 Task: Sort the products in the category "Dental Care" by best match.
Action: Mouse moved to (280, 119)
Screenshot: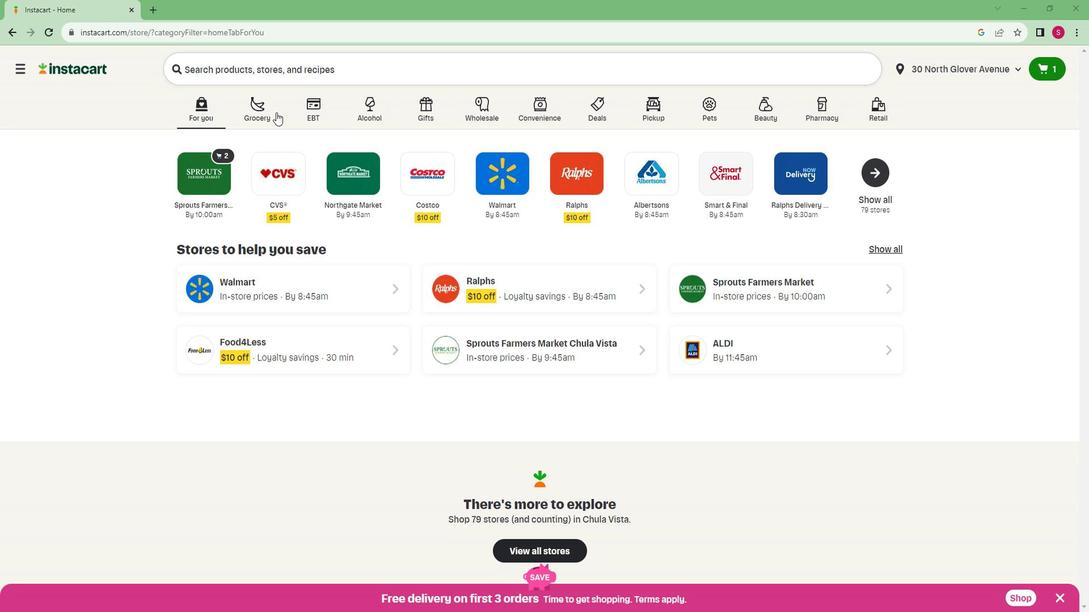 
Action: Mouse pressed left at (280, 119)
Screenshot: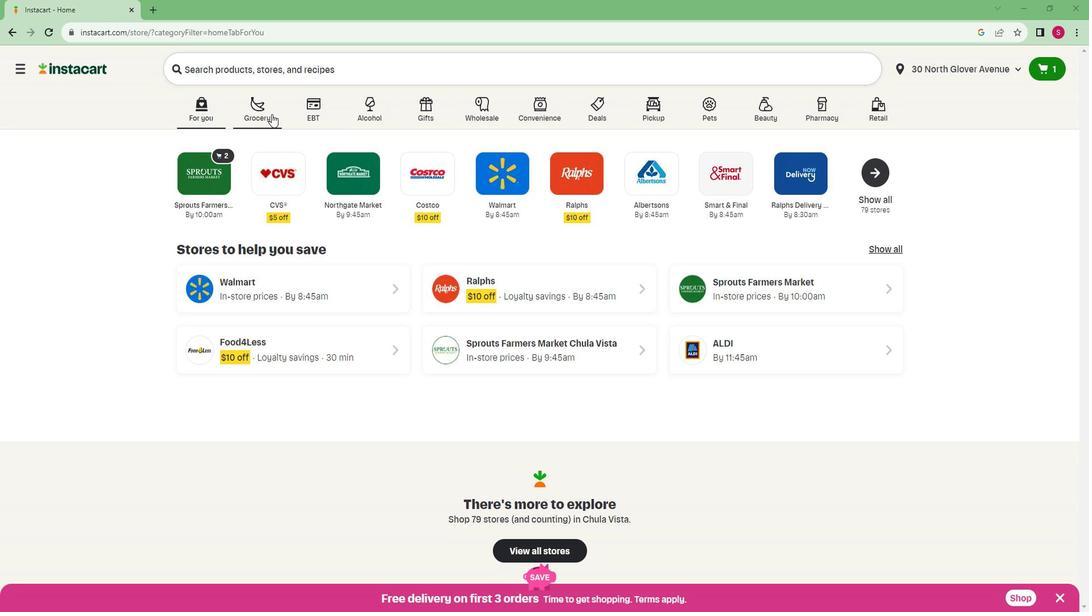 
Action: Mouse moved to (236, 321)
Screenshot: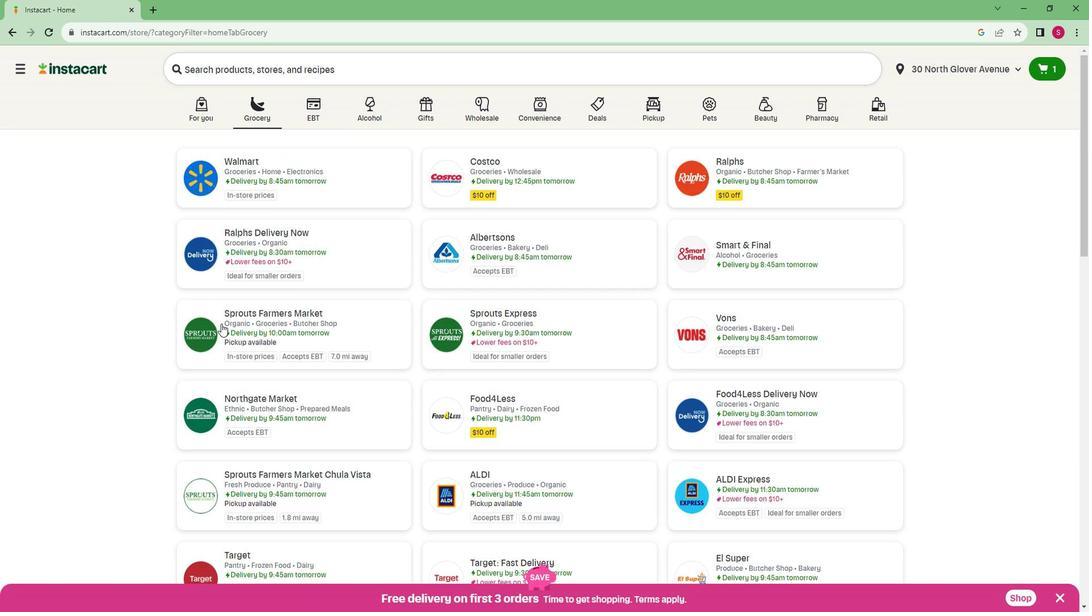 
Action: Mouse pressed left at (236, 321)
Screenshot: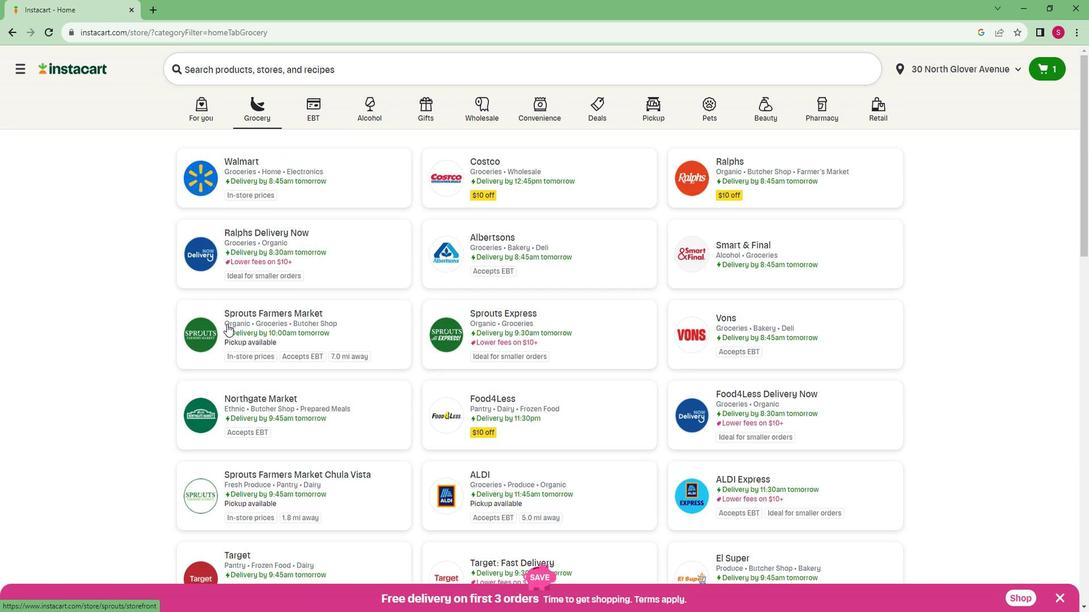 
Action: Mouse moved to (24, 448)
Screenshot: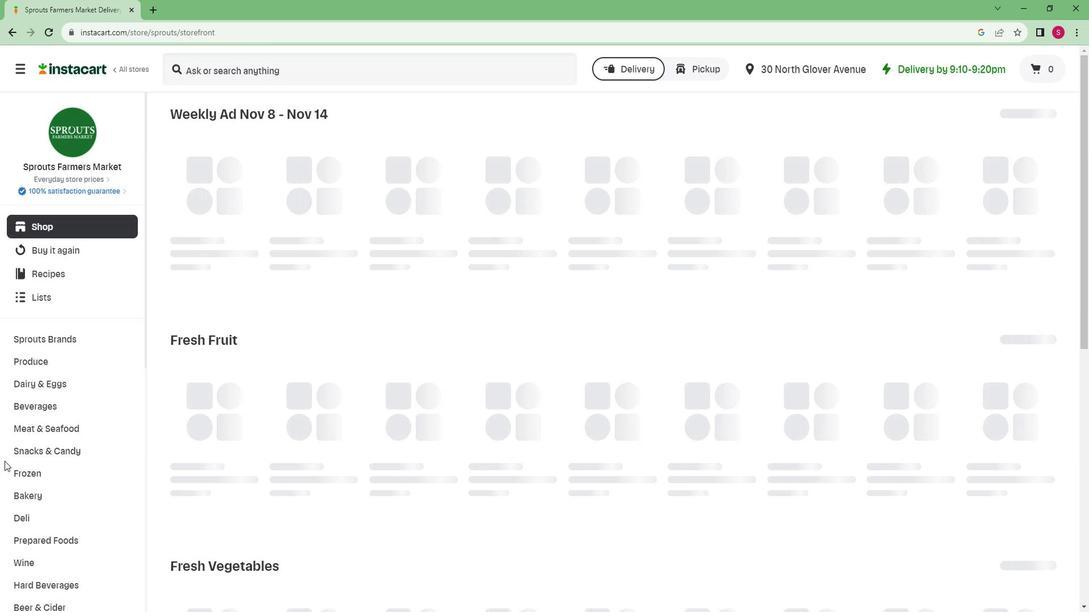 
Action: Mouse scrolled (24, 447) with delta (0, 0)
Screenshot: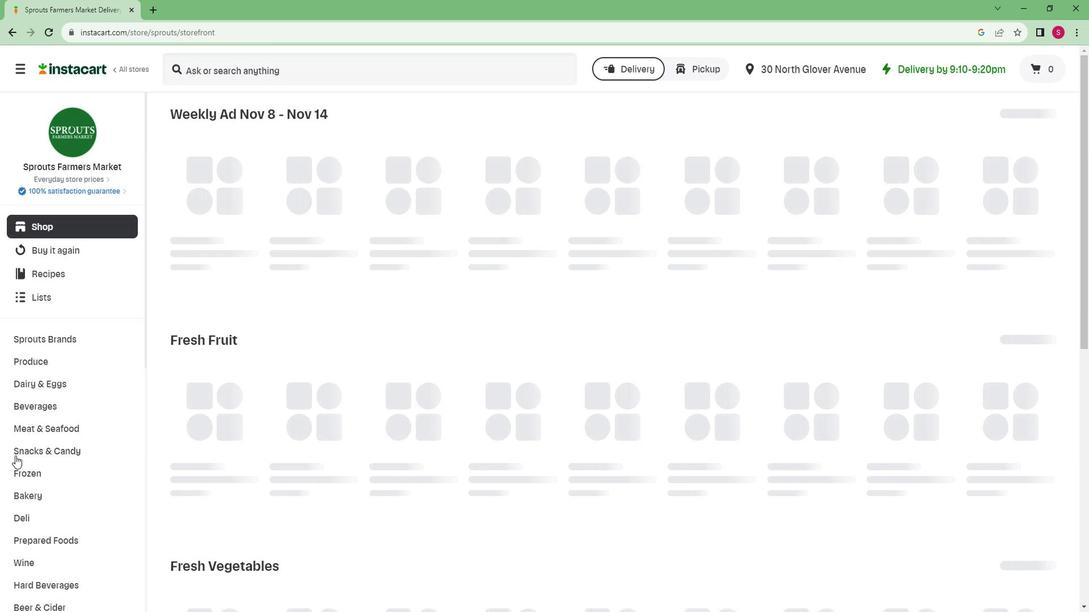 
Action: Mouse scrolled (24, 447) with delta (0, 0)
Screenshot: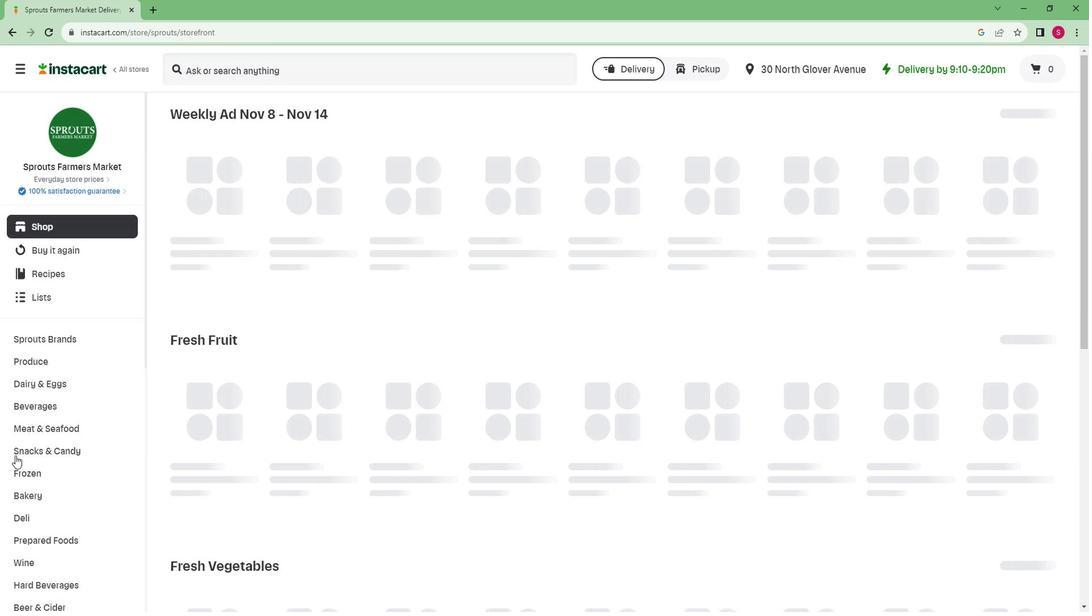 
Action: Mouse scrolled (24, 447) with delta (0, 0)
Screenshot: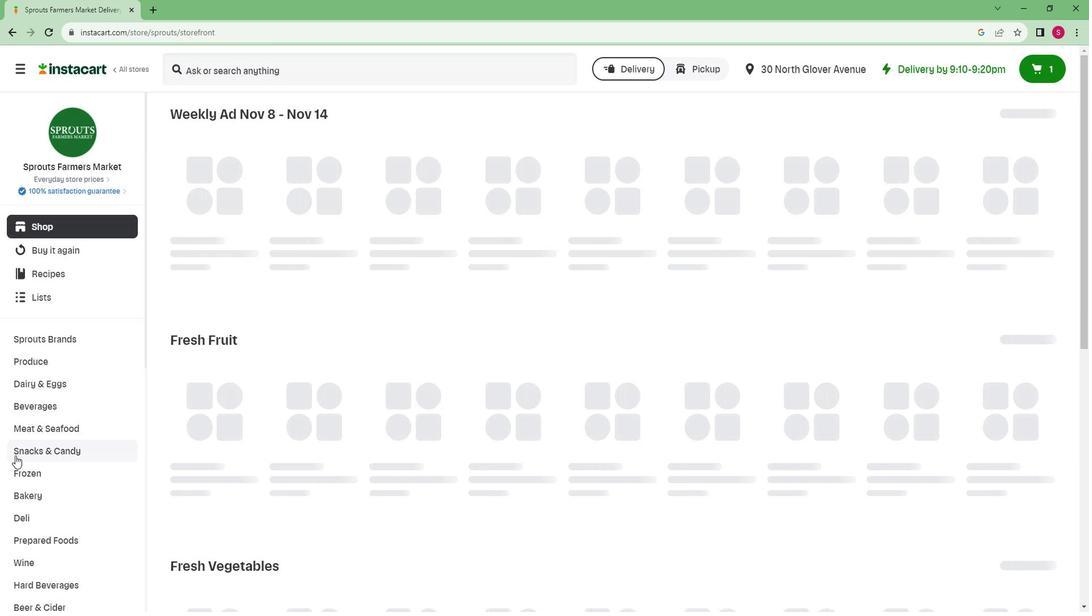 
Action: Mouse scrolled (24, 447) with delta (0, 0)
Screenshot: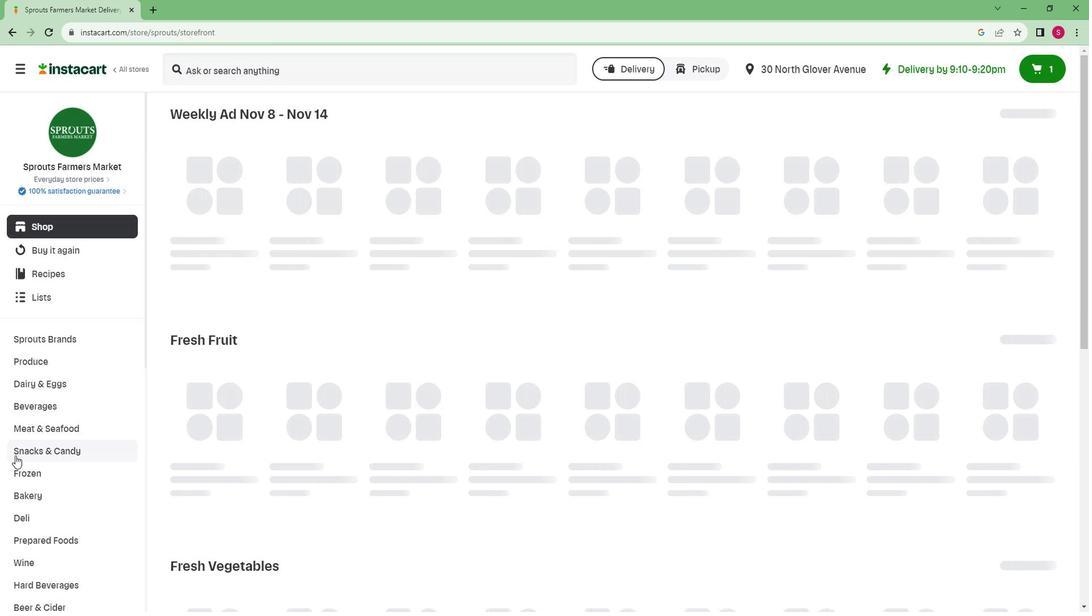 
Action: Mouse scrolled (24, 447) with delta (0, 0)
Screenshot: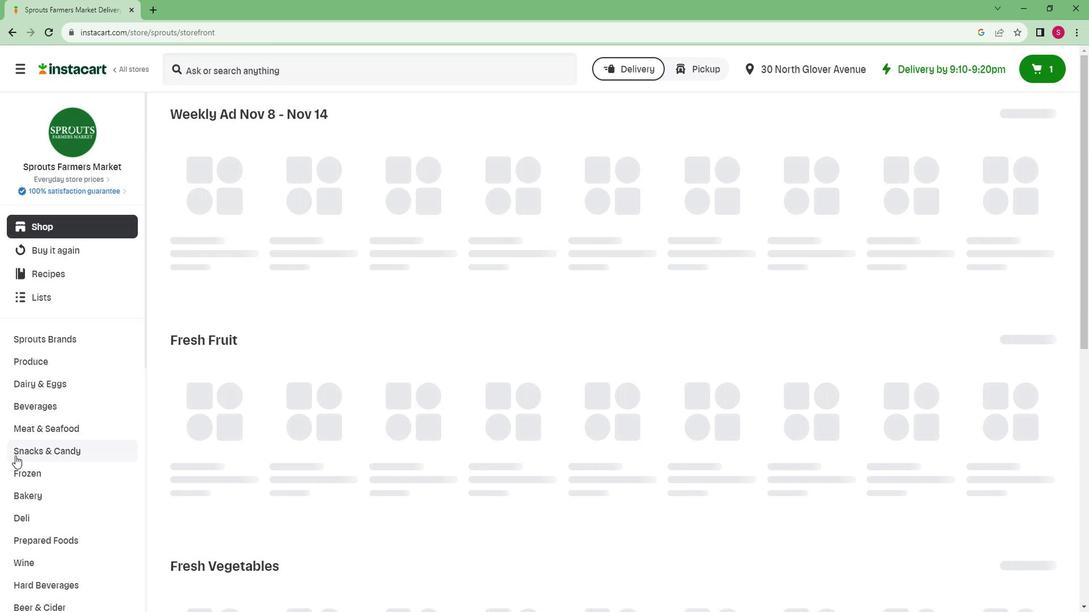 
Action: Mouse scrolled (24, 447) with delta (0, 0)
Screenshot: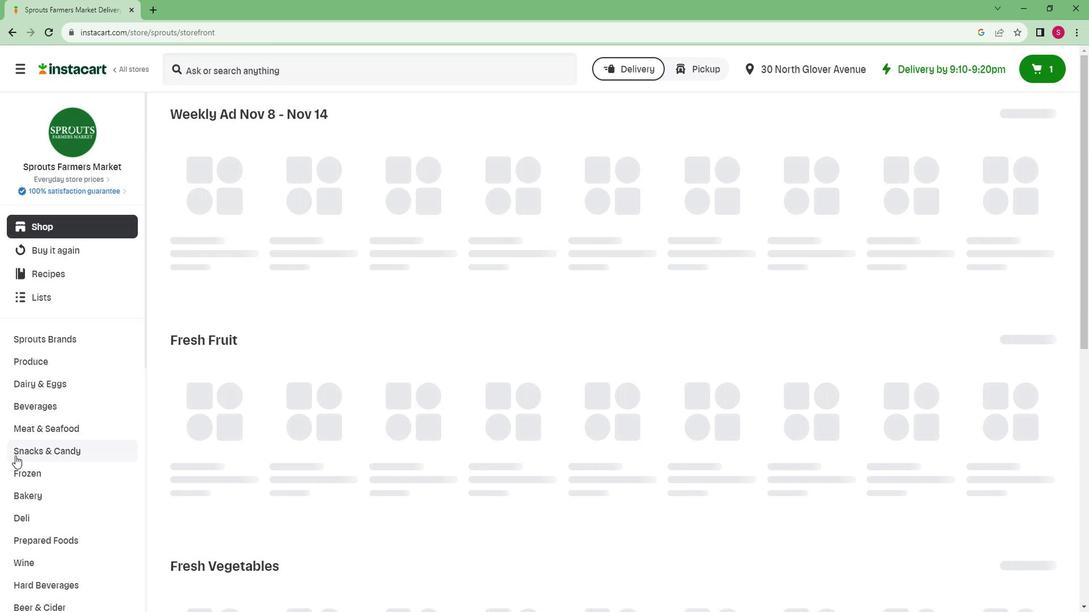 
Action: Mouse scrolled (24, 447) with delta (0, 0)
Screenshot: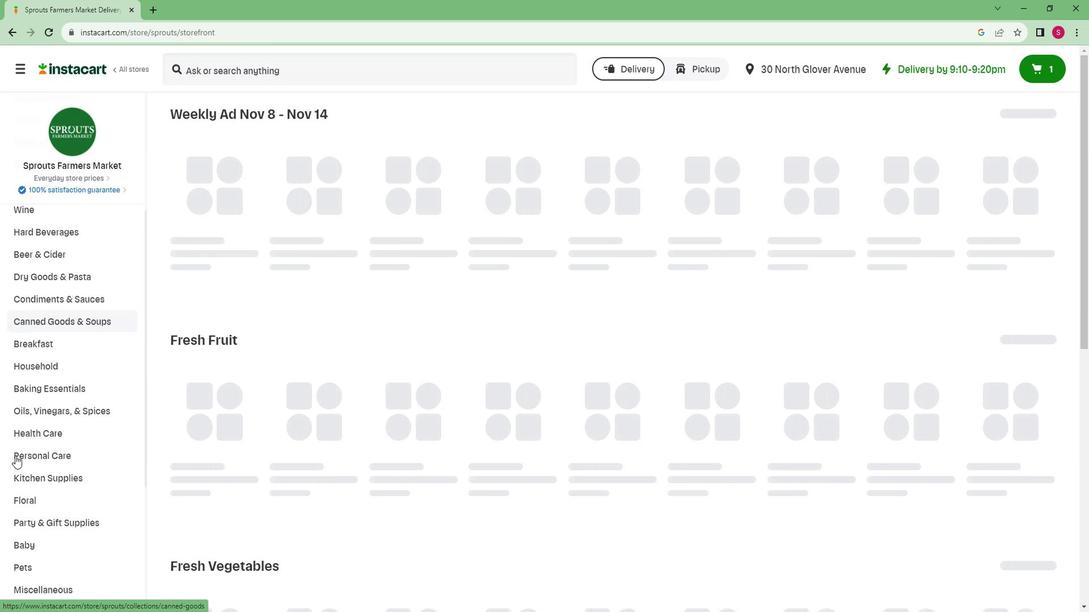 
Action: Mouse scrolled (24, 447) with delta (0, 0)
Screenshot: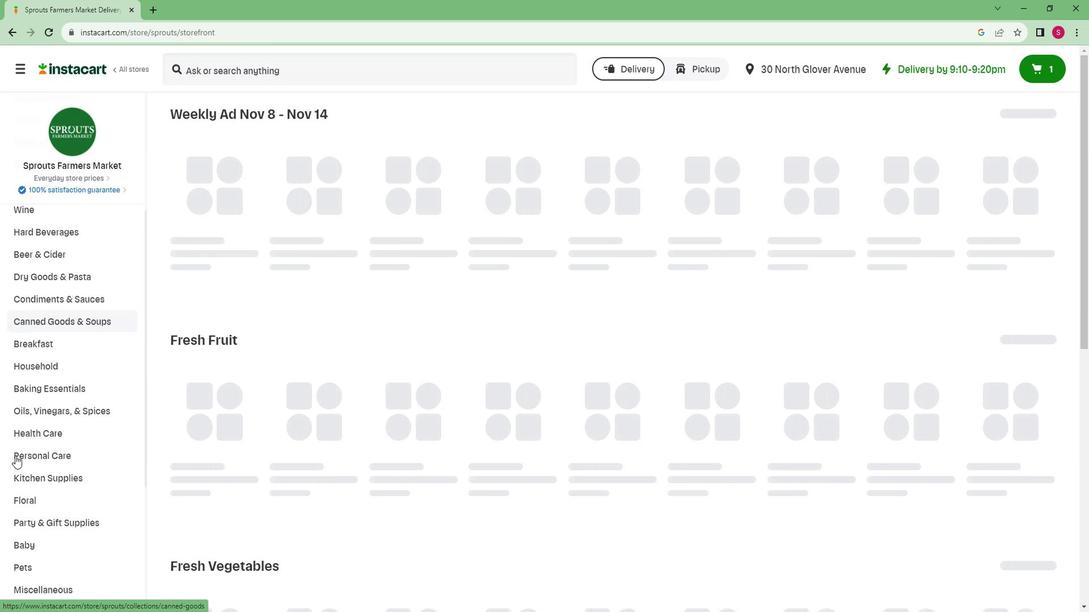 
Action: Mouse scrolled (24, 447) with delta (0, 0)
Screenshot: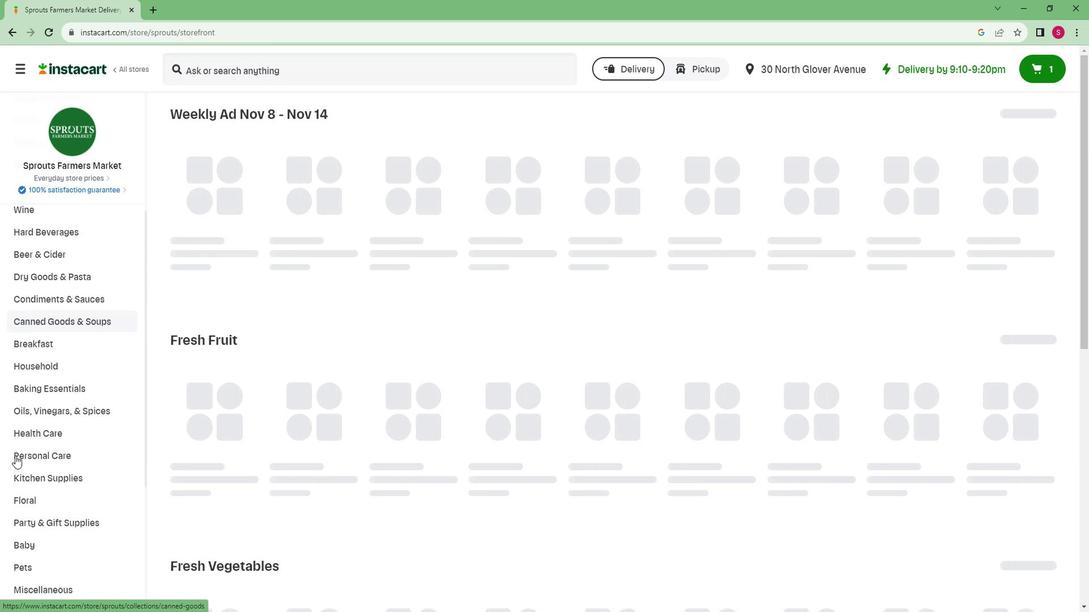 
Action: Mouse scrolled (24, 447) with delta (0, 0)
Screenshot: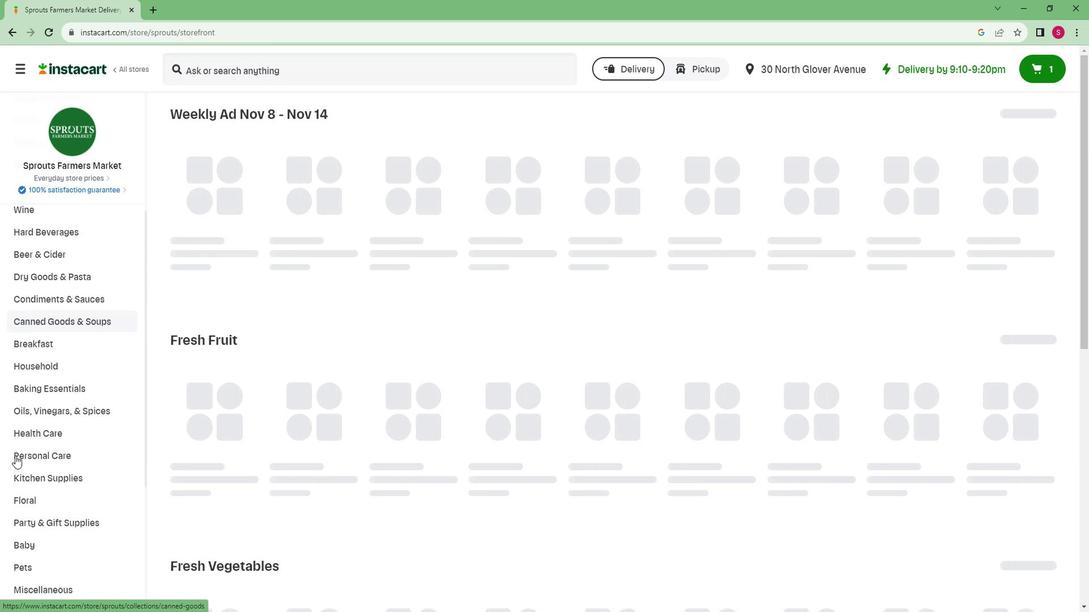 
Action: Mouse scrolled (24, 447) with delta (0, 0)
Screenshot: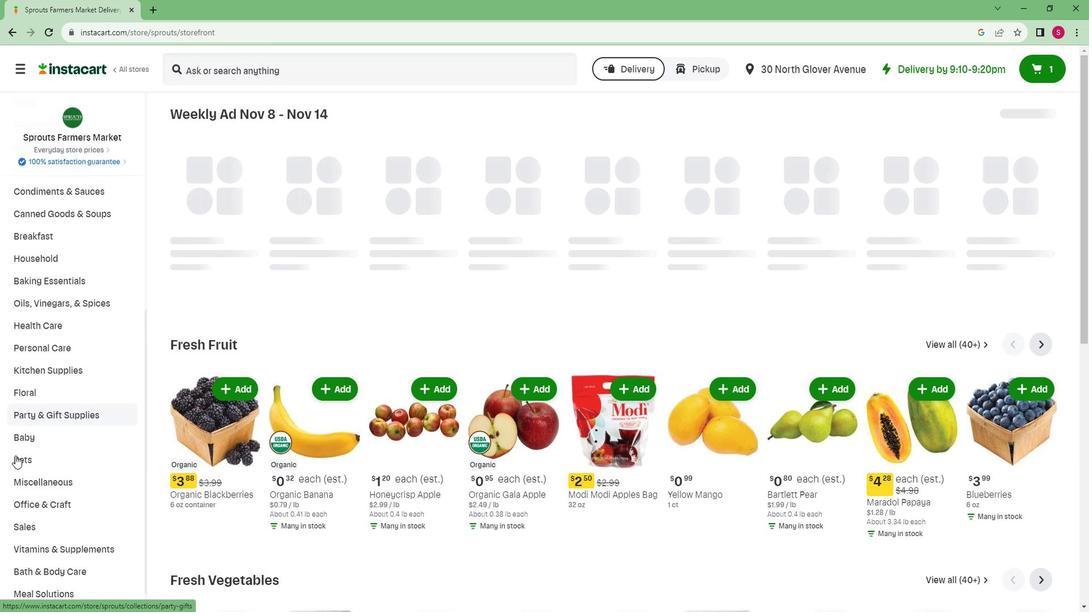 
Action: Mouse scrolled (24, 447) with delta (0, 0)
Screenshot: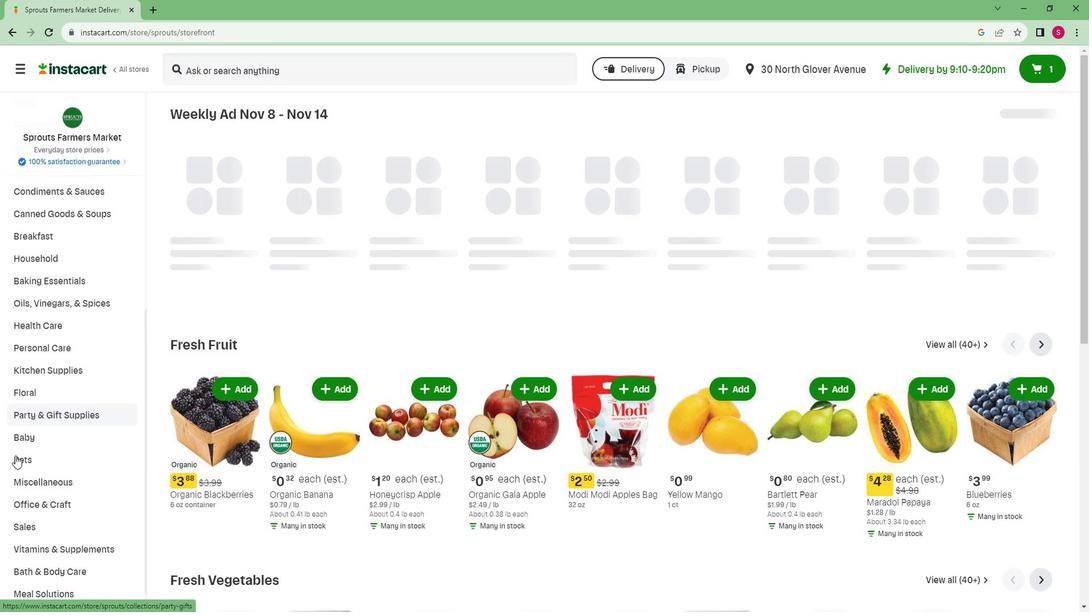 
Action: Mouse moved to (34, 563)
Screenshot: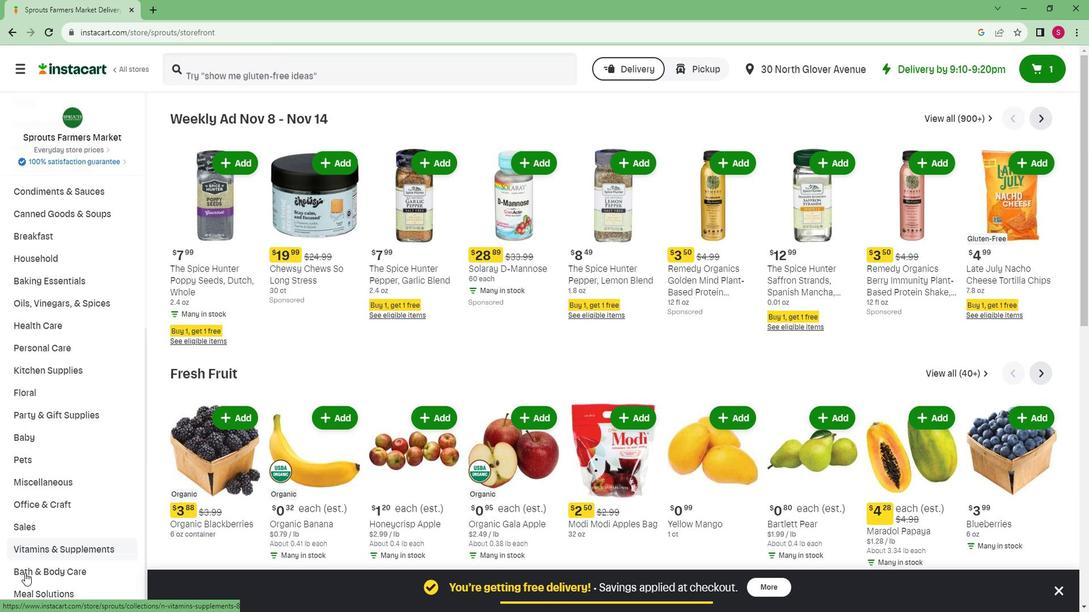 
Action: Mouse pressed left at (34, 563)
Screenshot: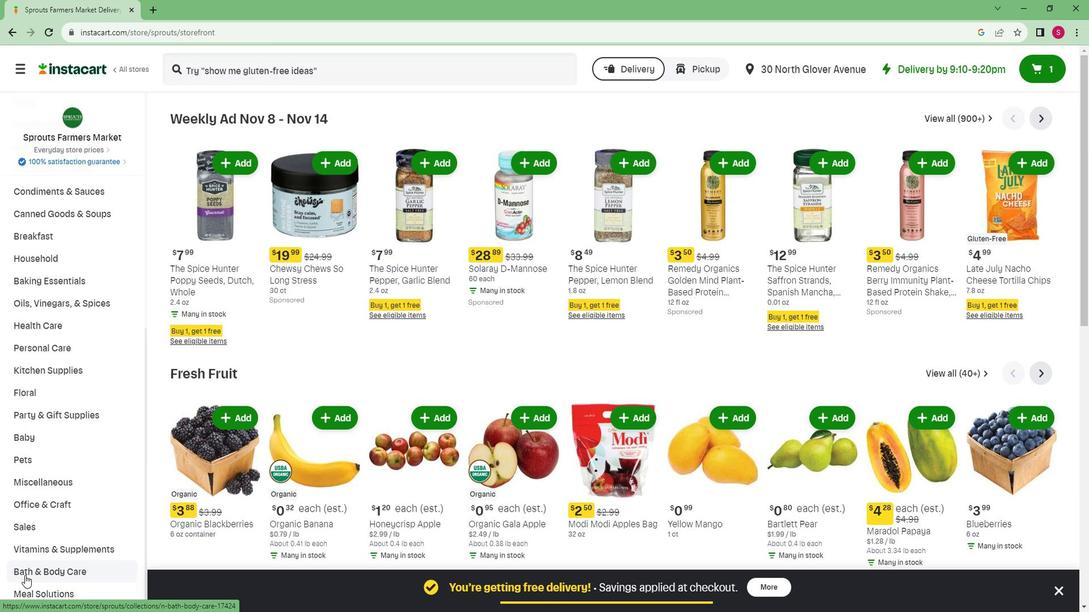 
Action: Mouse moved to (740, 146)
Screenshot: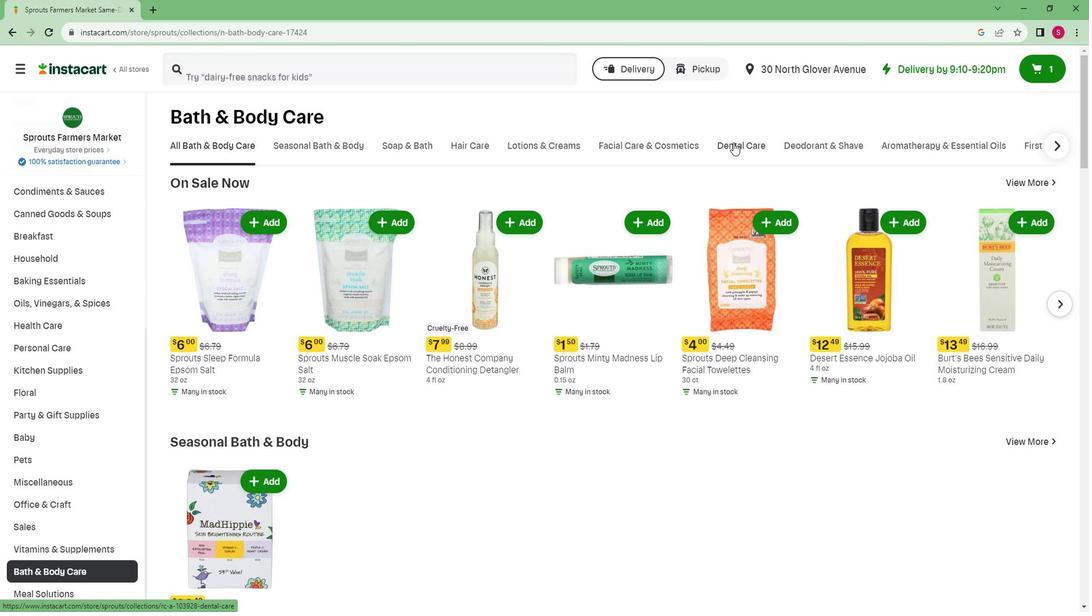 
Action: Mouse pressed left at (740, 146)
Screenshot: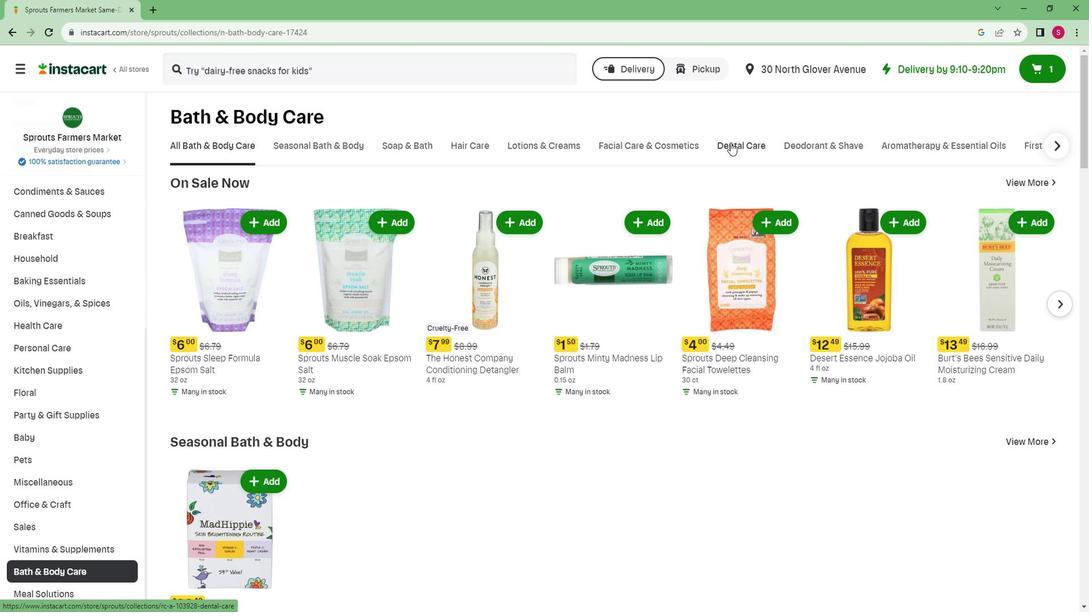 
Action: Mouse moved to (993, 188)
Screenshot: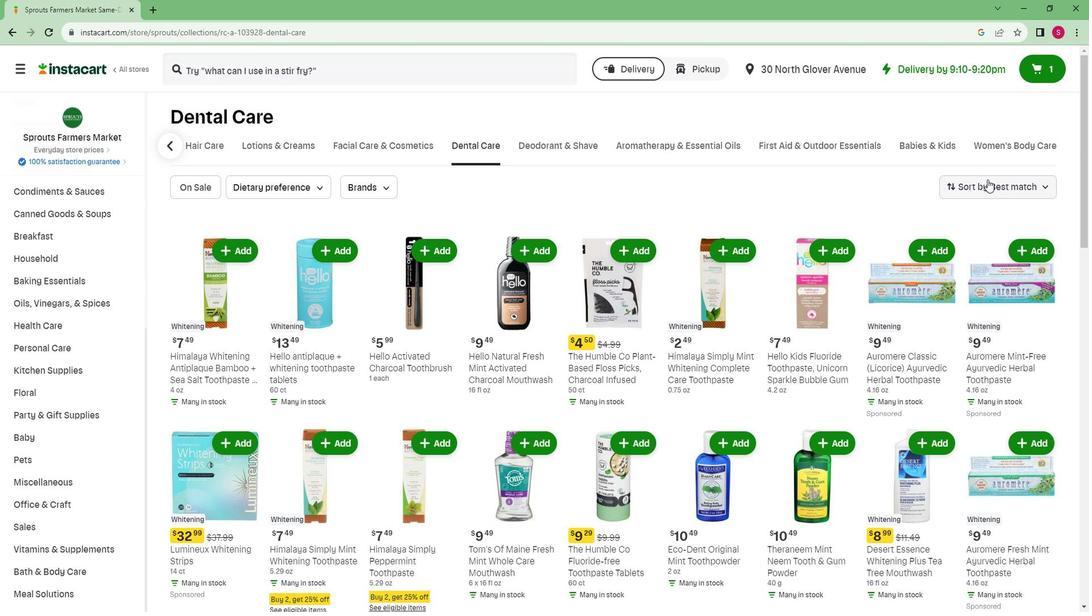 
Action: Mouse pressed left at (993, 188)
Screenshot: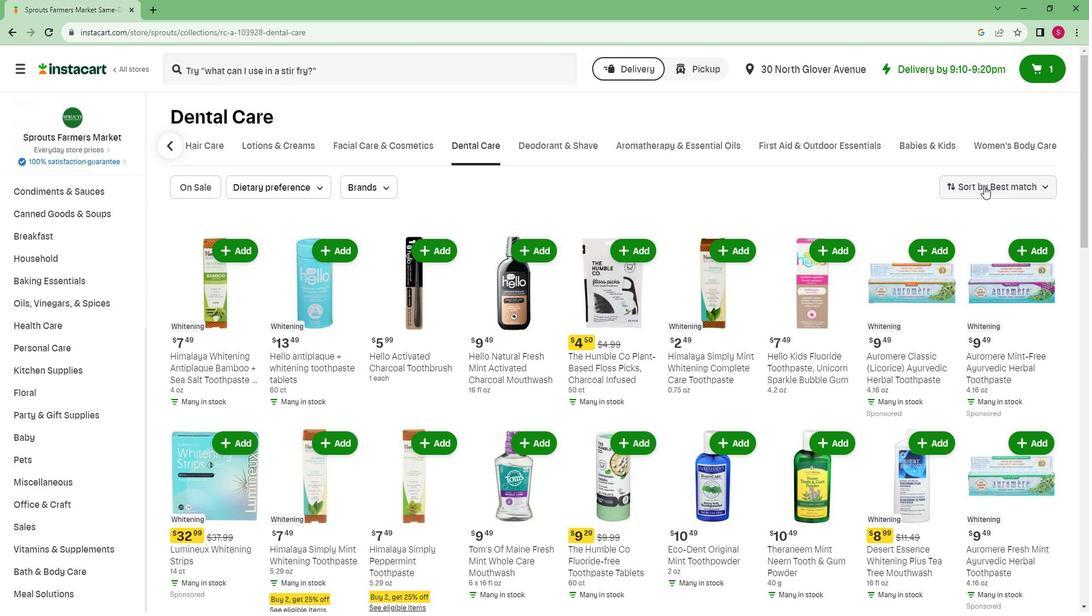 
Action: Mouse moved to (992, 220)
Screenshot: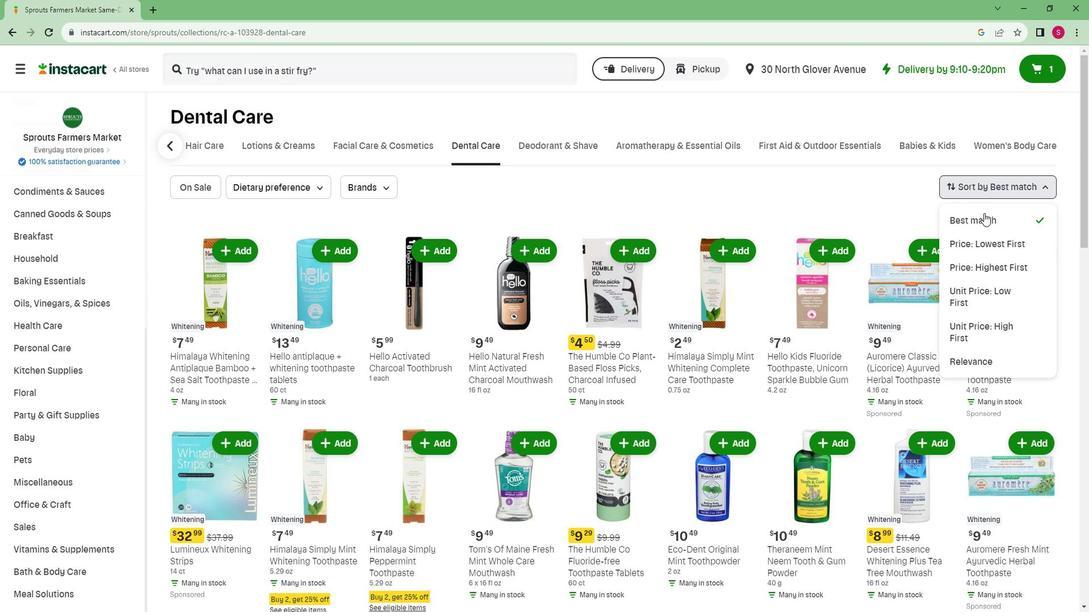 
Action: Mouse pressed left at (992, 220)
Screenshot: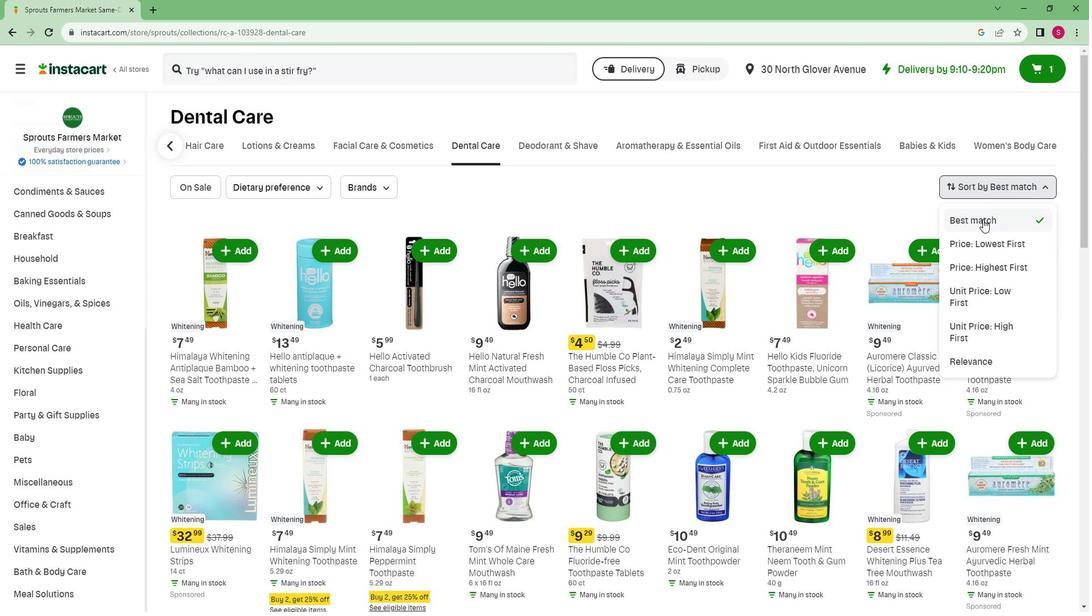 
Action: Mouse moved to (654, 269)
Screenshot: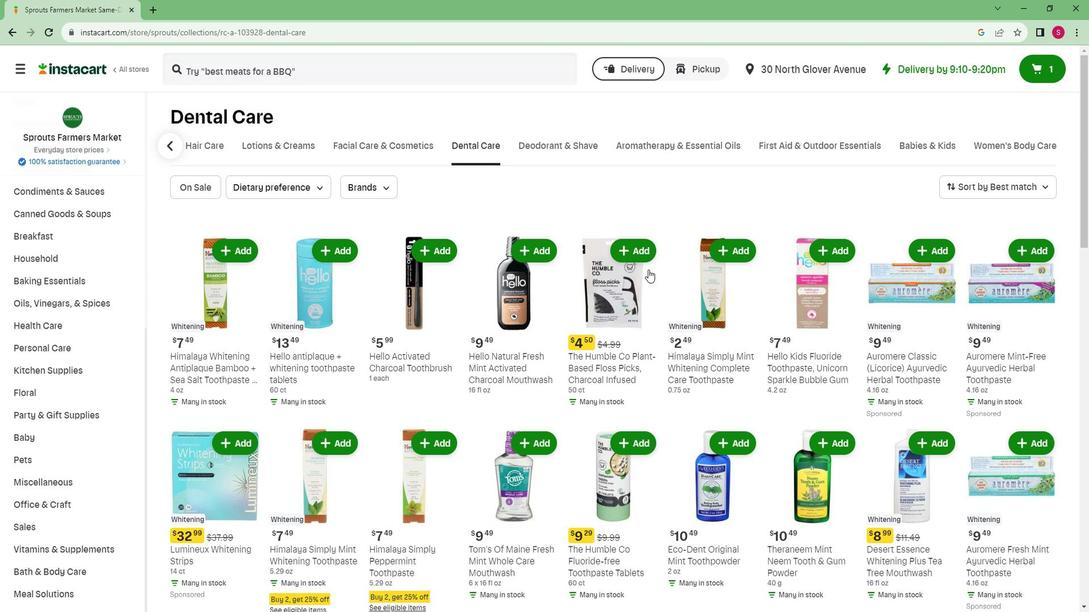 
Action: Mouse scrolled (654, 268) with delta (0, 0)
Screenshot: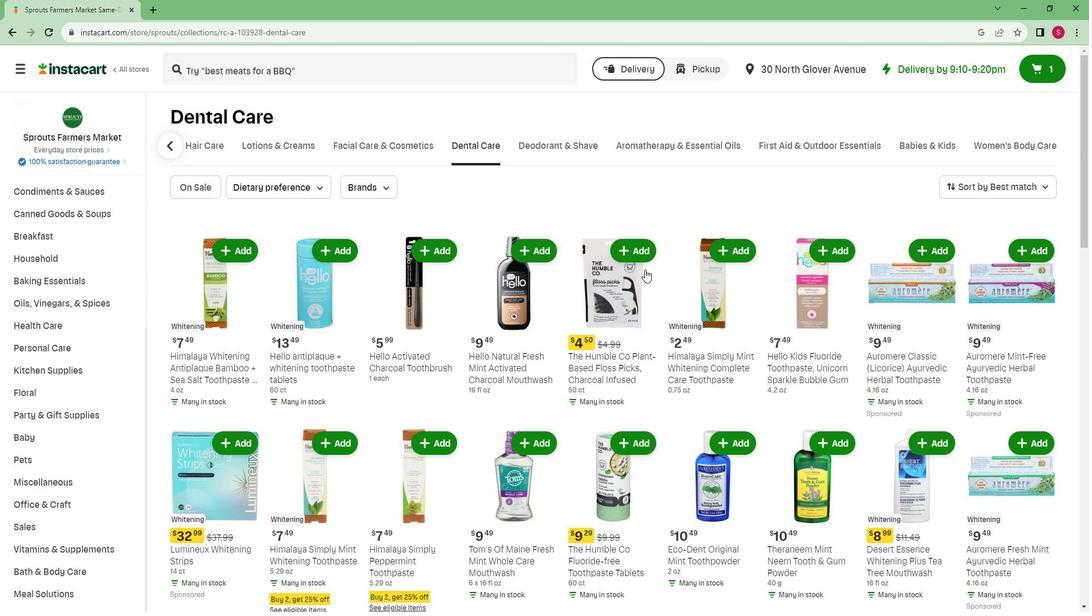 
Action: Mouse scrolled (654, 268) with delta (0, 0)
Screenshot: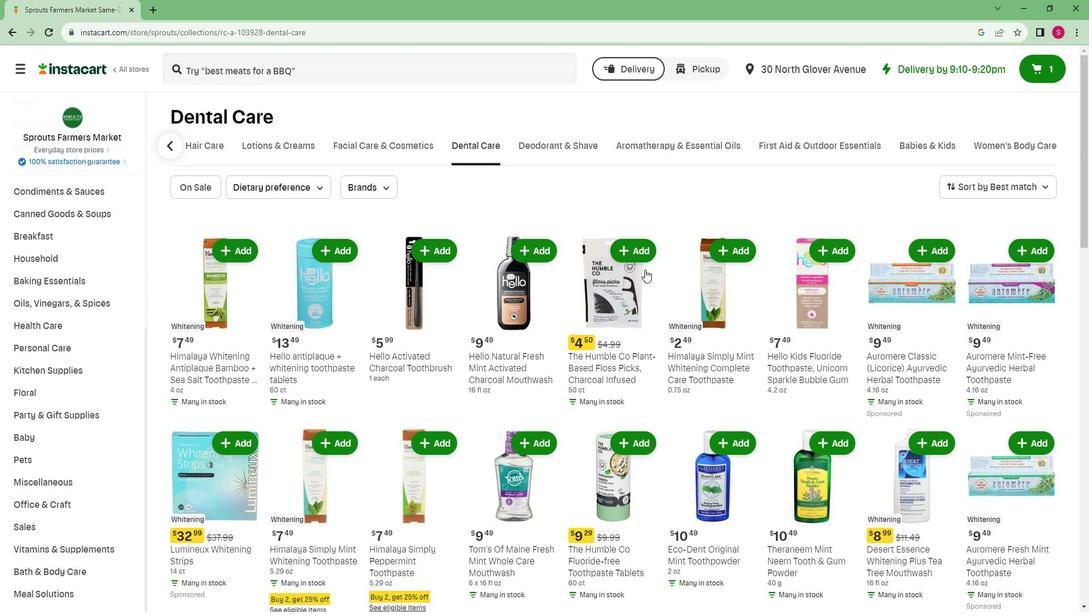 
Action: Mouse scrolled (654, 268) with delta (0, 0)
Screenshot: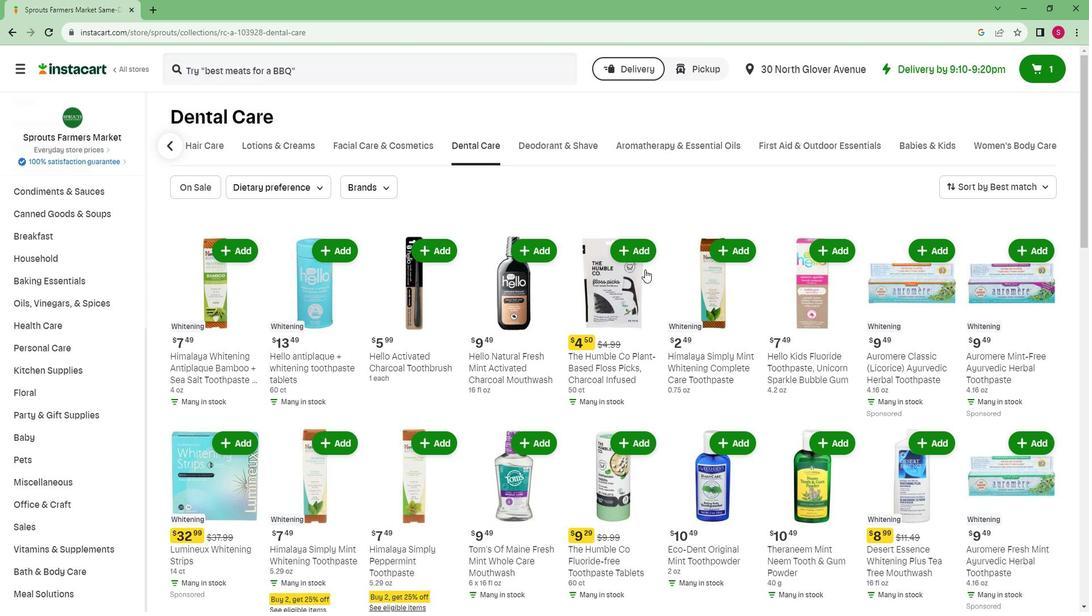 
Action: Mouse scrolled (654, 268) with delta (0, 0)
Screenshot: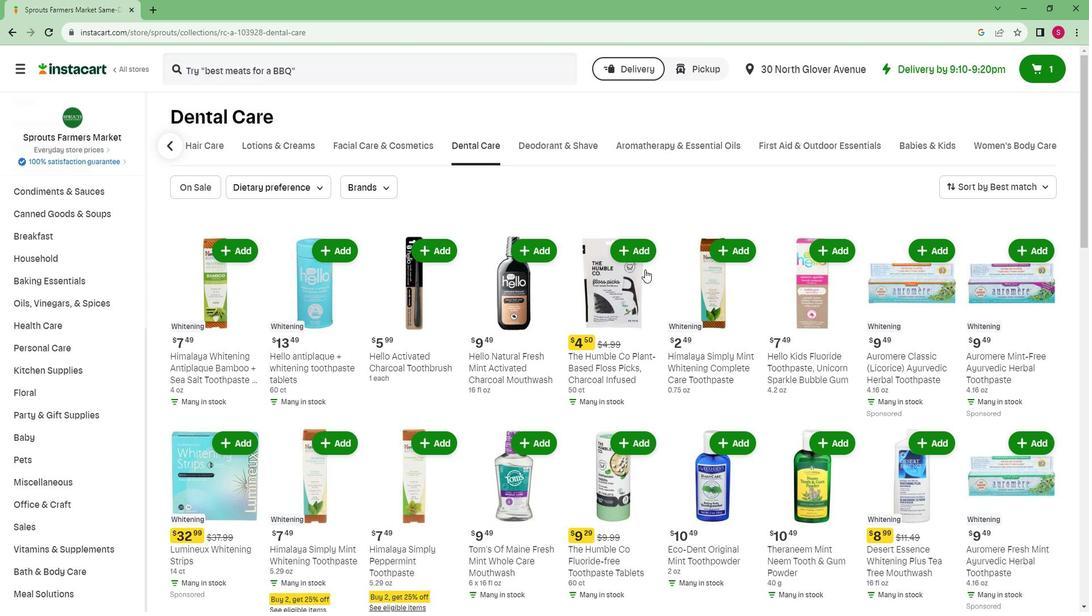 
Action: Mouse scrolled (654, 268) with delta (0, 0)
Screenshot: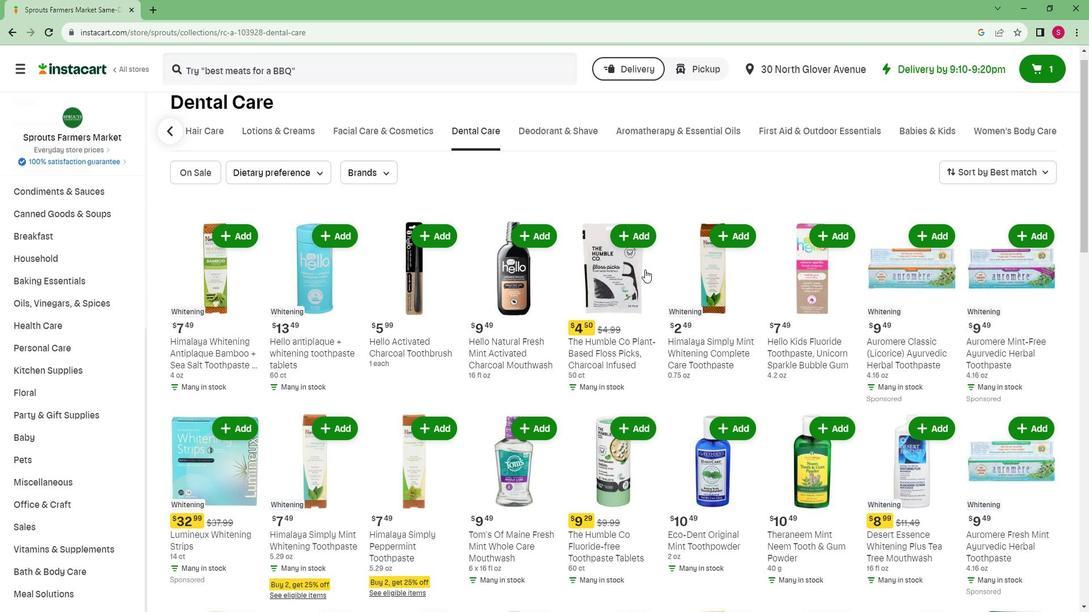 
Action: Mouse scrolled (654, 269) with delta (0, 0)
Screenshot: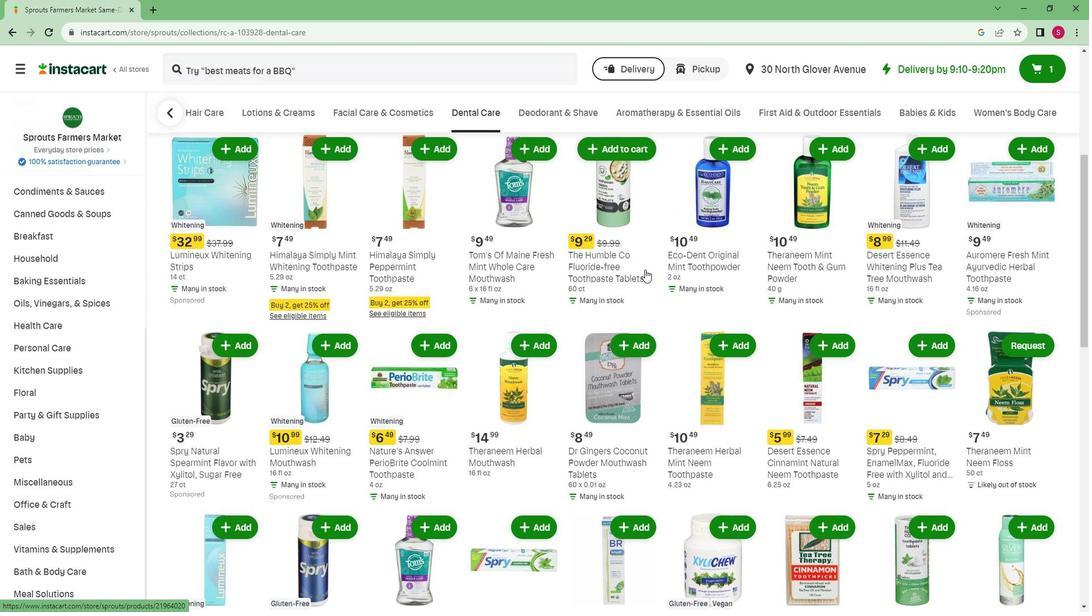 
Action: Mouse scrolled (654, 269) with delta (0, 0)
Screenshot: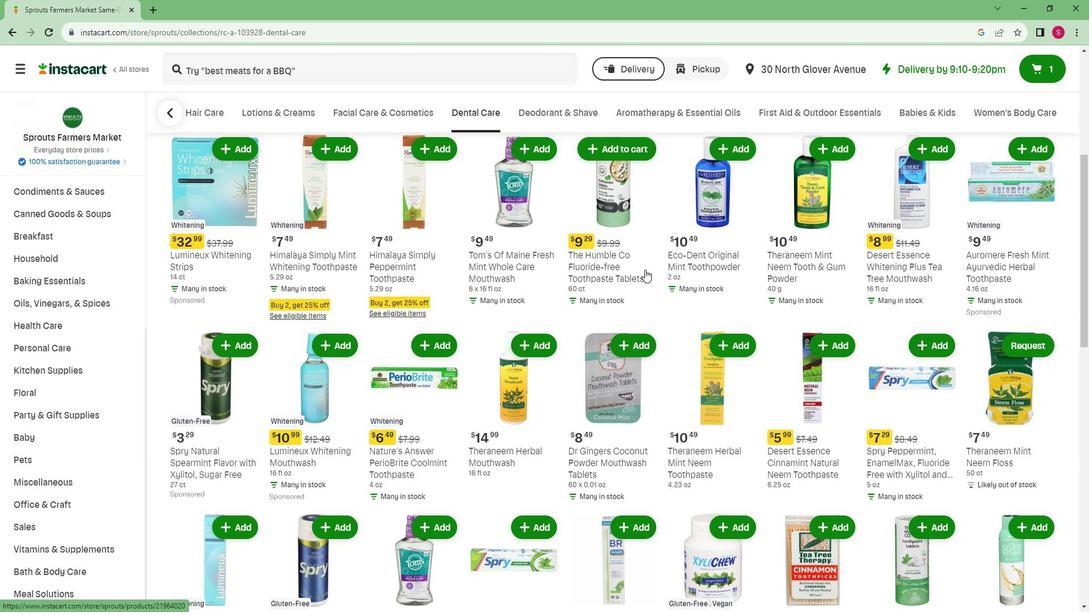 
Action: Mouse scrolled (654, 269) with delta (0, 0)
Screenshot: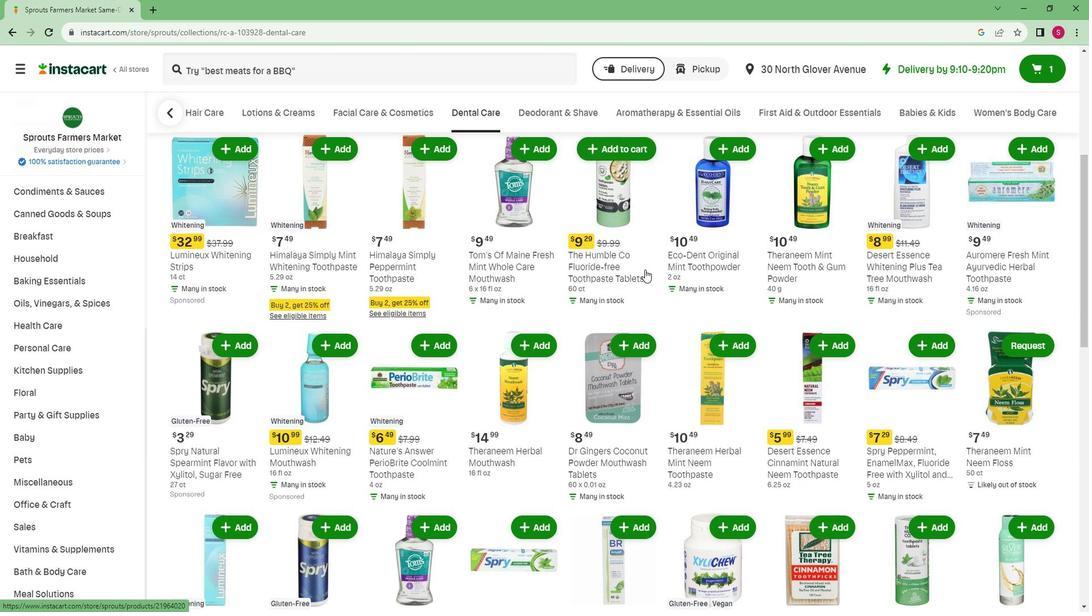 
Action: Mouse scrolled (654, 269) with delta (0, 0)
Screenshot: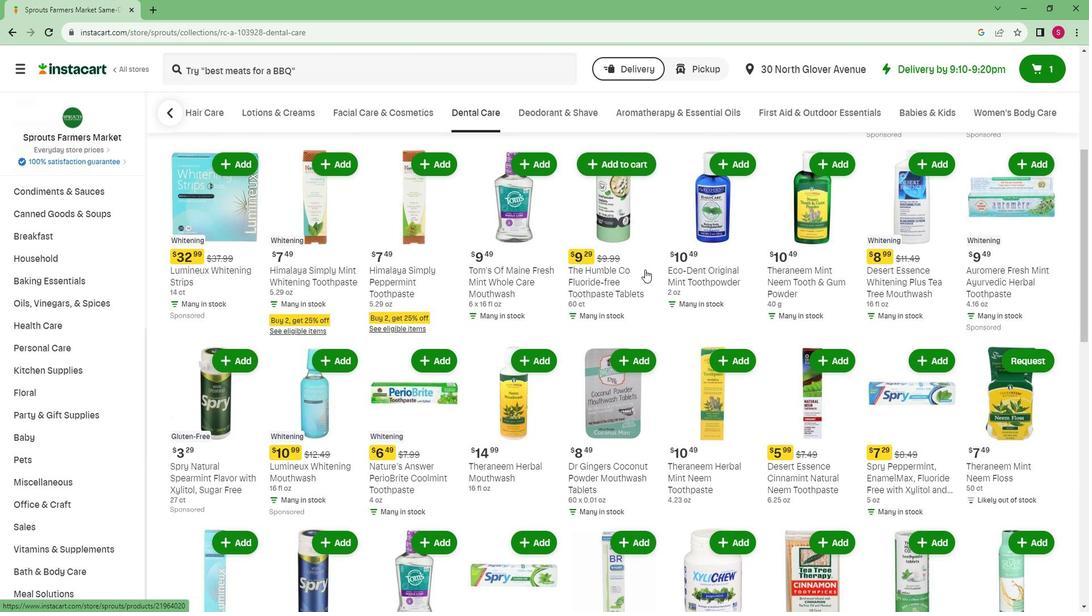
Action: Mouse scrolled (654, 268) with delta (0, 0)
Screenshot: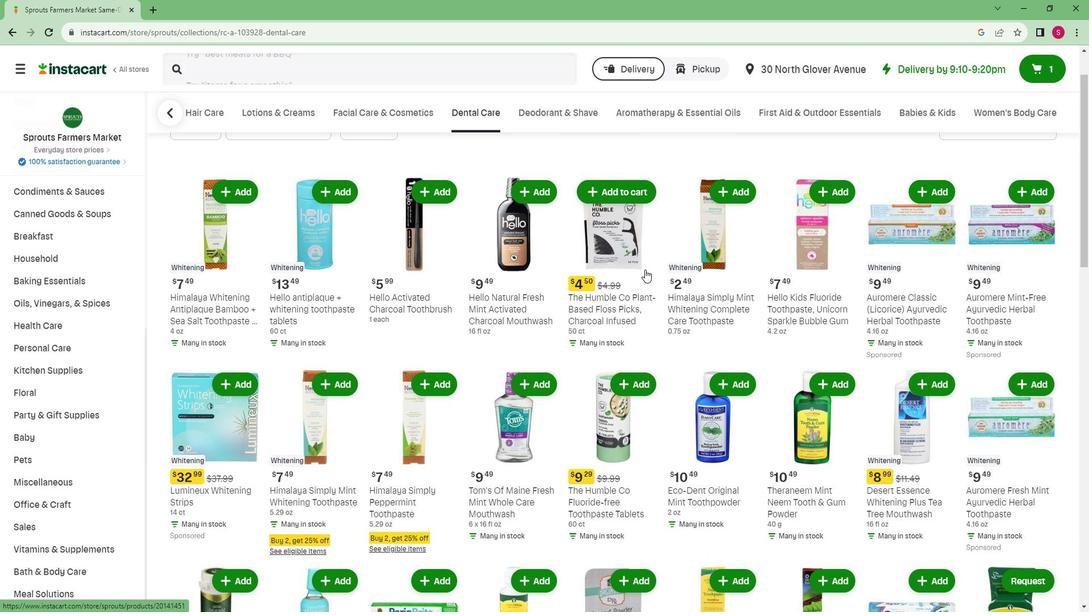 
Action: Mouse scrolled (654, 268) with delta (0, 0)
Screenshot: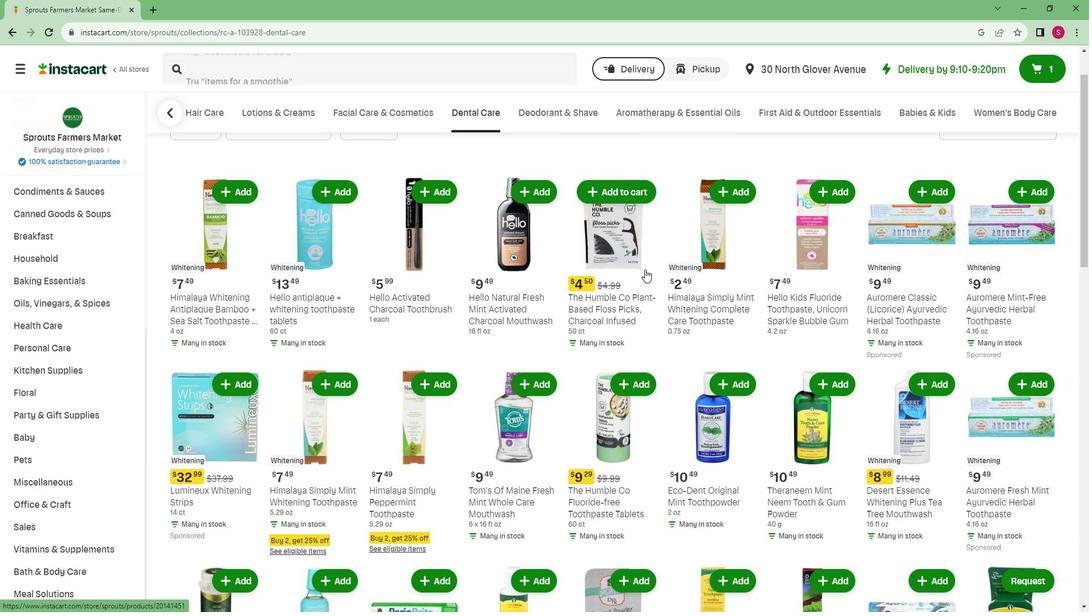 
